 Task: Plan a team-building hiking excursion for the 28th at 10:30 AM to 11:00 AM.
Action: Mouse moved to (44, 80)
Screenshot: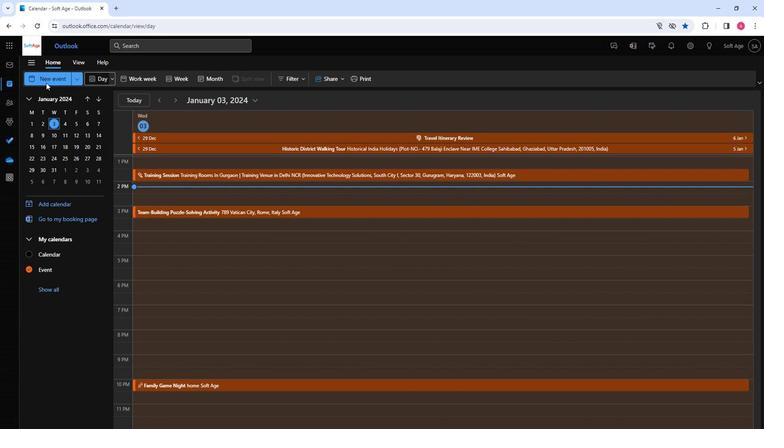 
Action: Mouse pressed left at (44, 80)
Screenshot: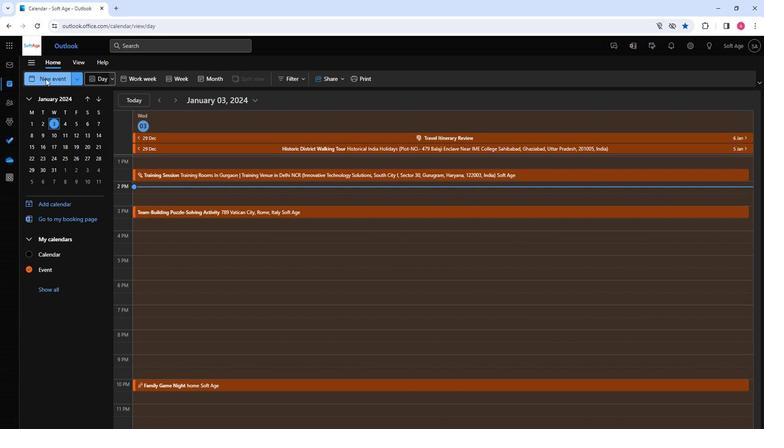 
Action: Mouse moved to (211, 132)
Screenshot: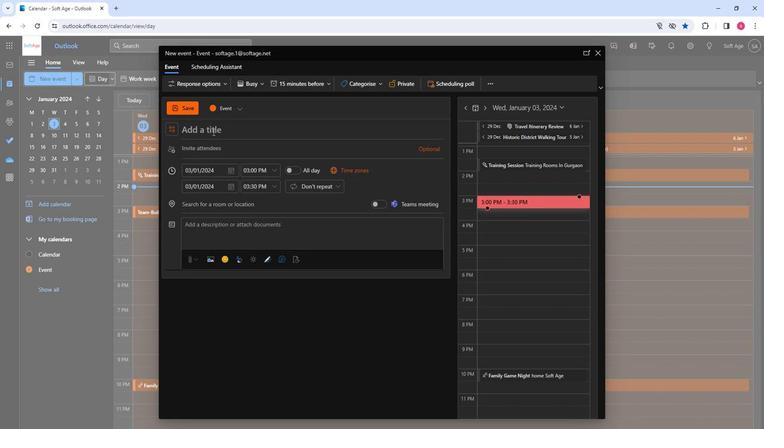 
Action: Mouse pressed left at (211, 132)
Screenshot: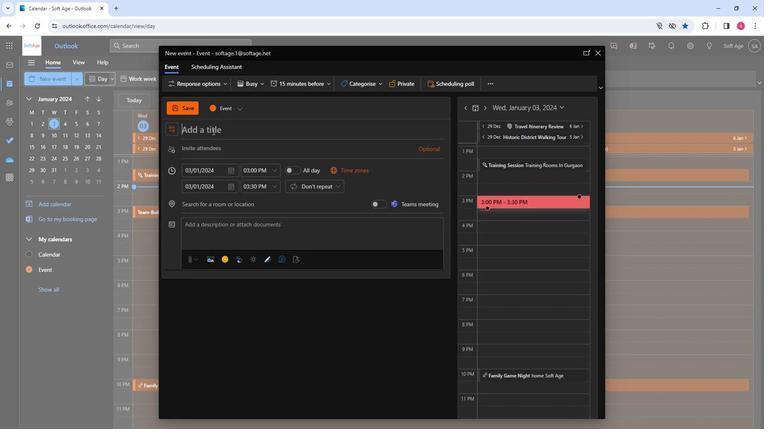 
Action: Mouse moved to (211, 131)
Screenshot: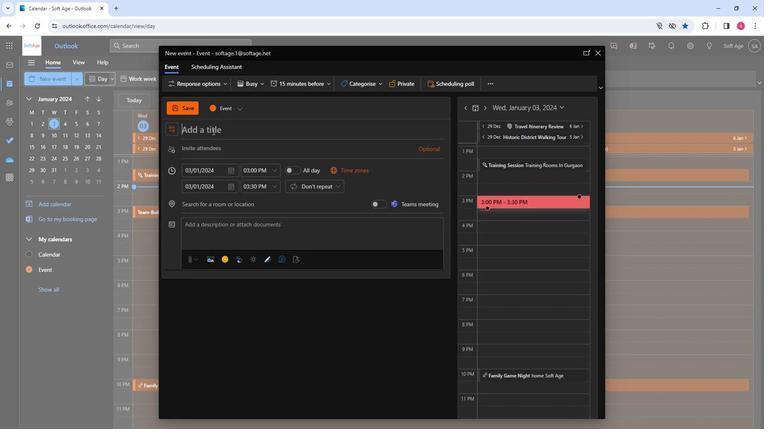 
Action: Key pressed <Key.shift>Team-<Key.shift>Building<Key.space><Key.shift>Hiking<Key.space><Key.shift>Excursion
Screenshot: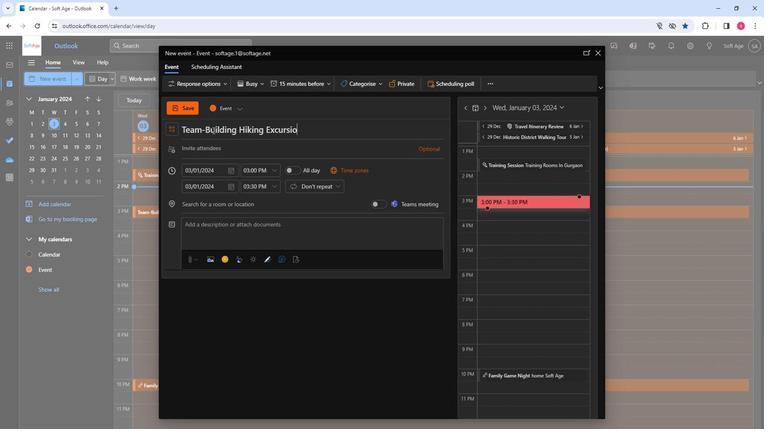 
Action: Mouse moved to (221, 149)
Screenshot: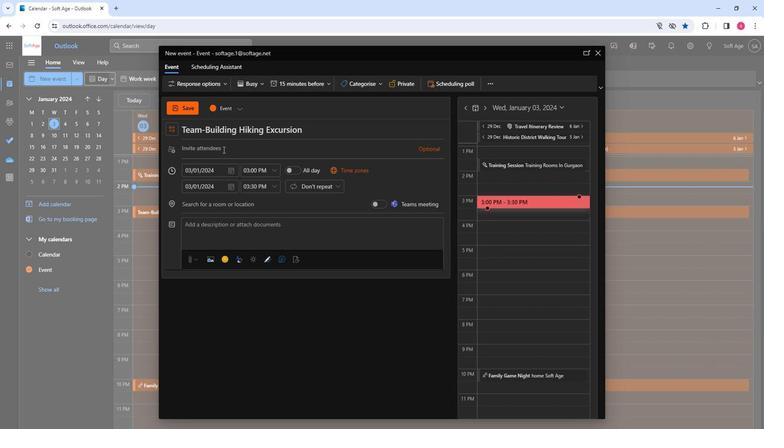 
Action: Mouse pressed left at (221, 149)
Screenshot: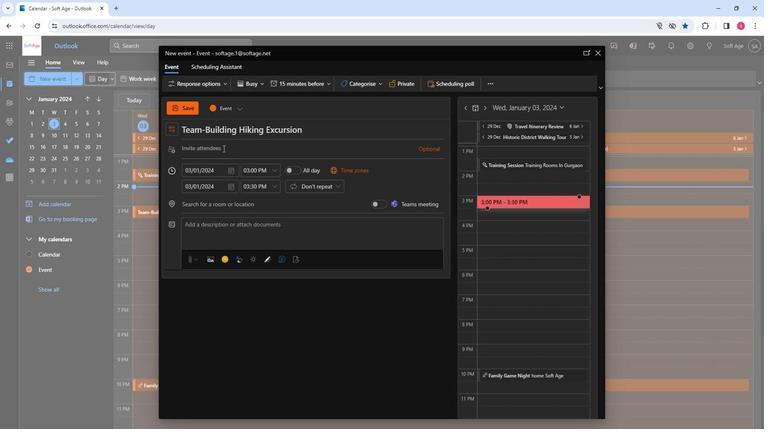 
Action: Mouse moved to (220, 149)
Screenshot: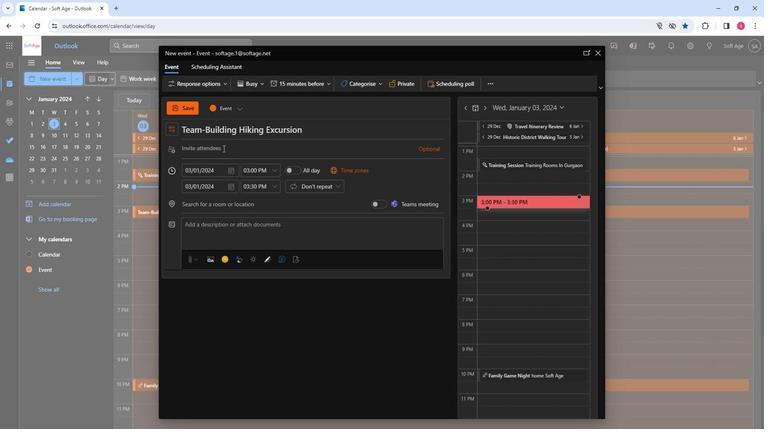 
Action: Key pressed so
Screenshot: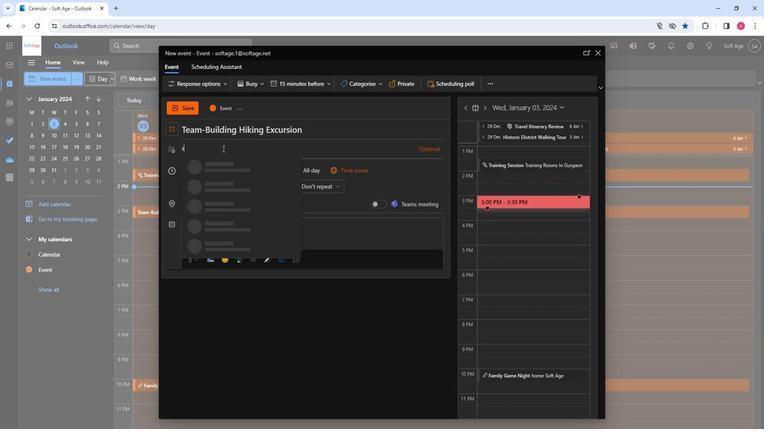 
Action: Mouse moved to (223, 201)
Screenshot: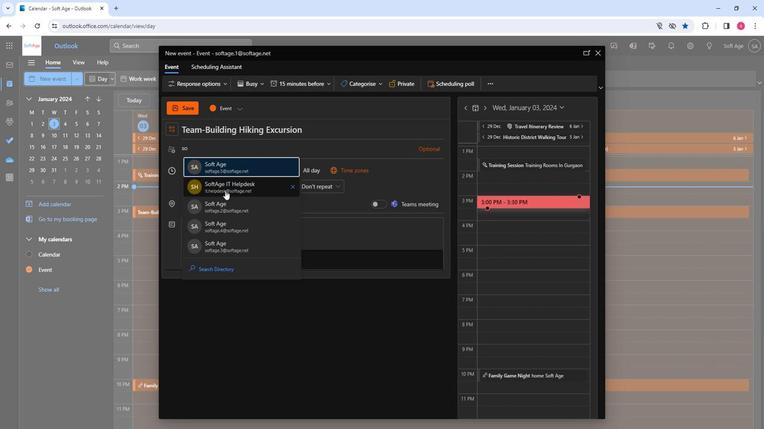 
Action: Mouse pressed left at (223, 201)
Screenshot: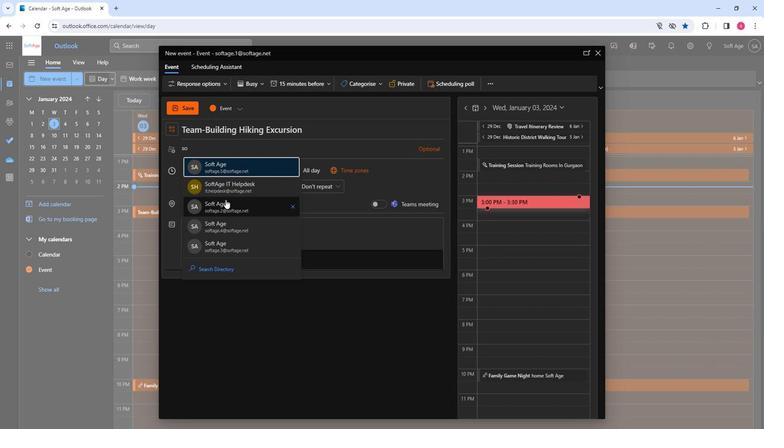 
Action: Key pressed so
Screenshot: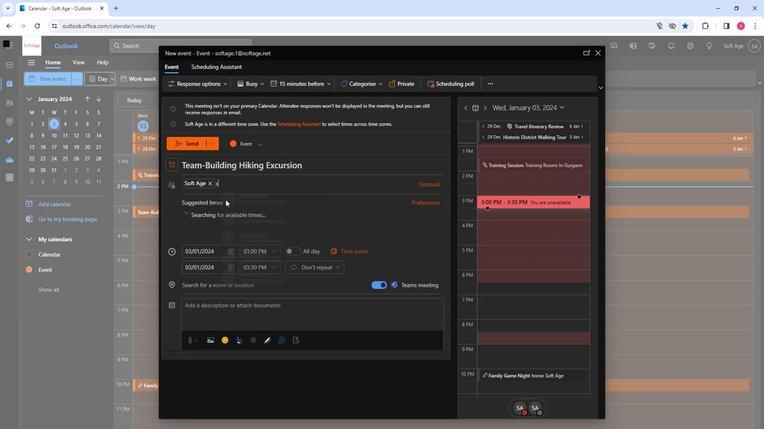 
Action: Mouse moved to (255, 247)
Screenshot: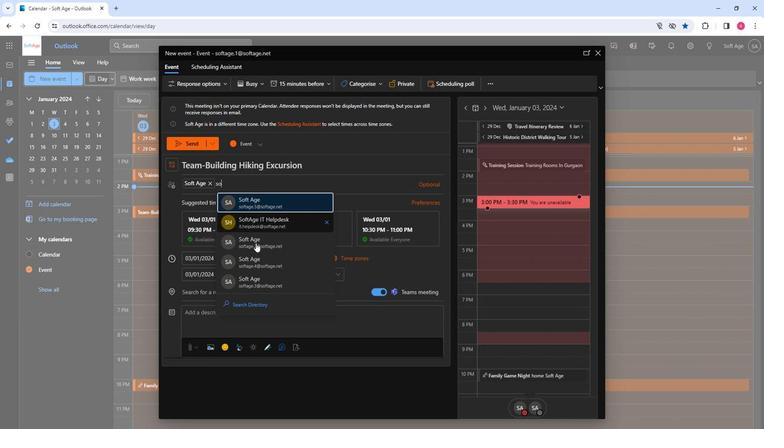 
Action: Mouse pressed left at (255, 247)
Screenshot: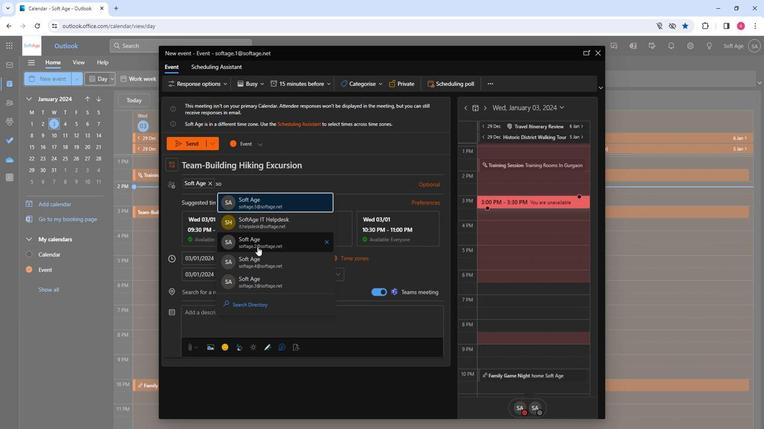 
Action: Mouse moved to (231, 259)
Screenshot: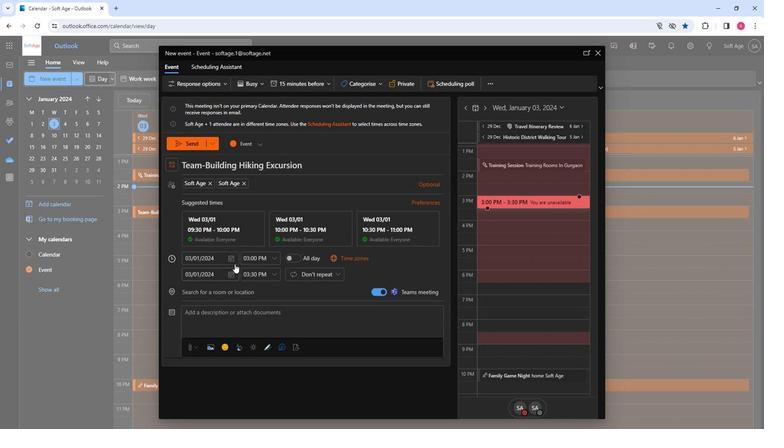 
Action: Mouse pressed left at (231, 259)
Screenshot: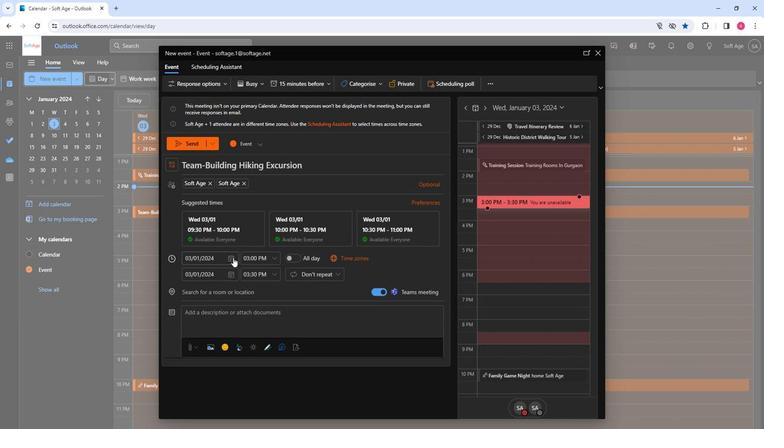 
Action: Mouse moved to (255, 336)
Screenshot: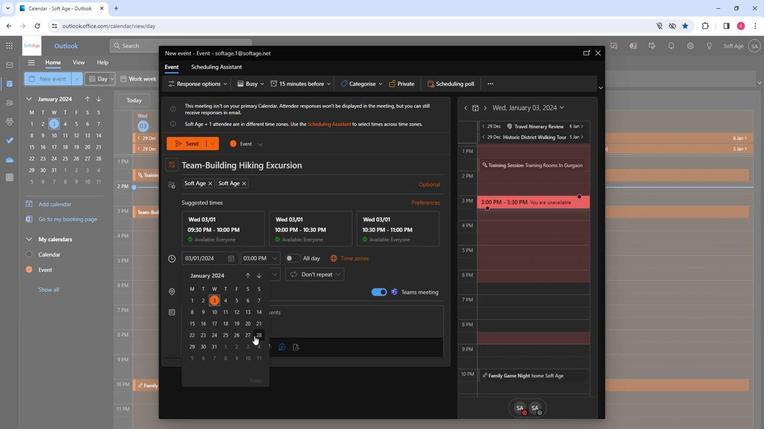 
Action: Mouse pressed left at (255, 336)
Screenshot: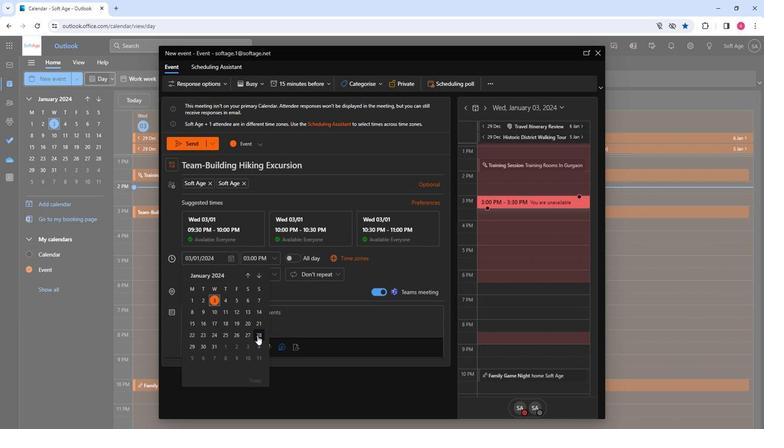 
Action: Mouse moved to (269, 258)
Screenshot: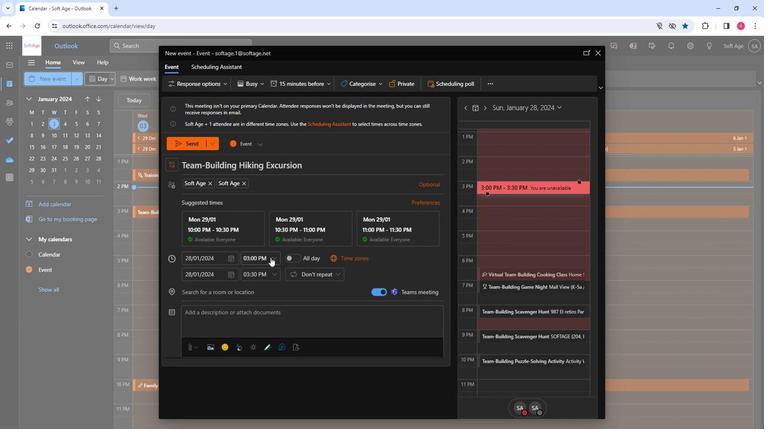 
Action: Mouse pressed left at (269, 258)
Screenshot: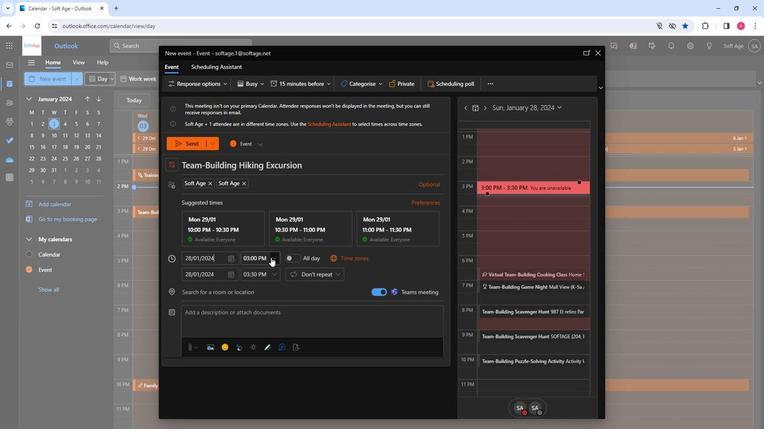 
Action: Mouse moved to (263, 288)
Screenshot: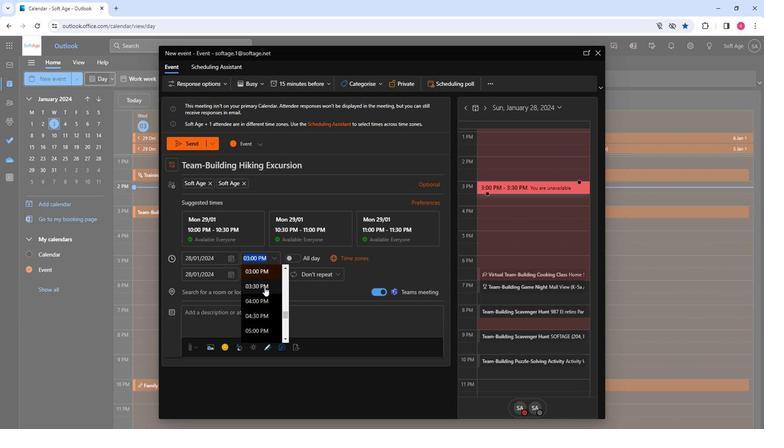 
Action: Mouse scrolled (263, 288) with delta (0, 0)
Screenshot: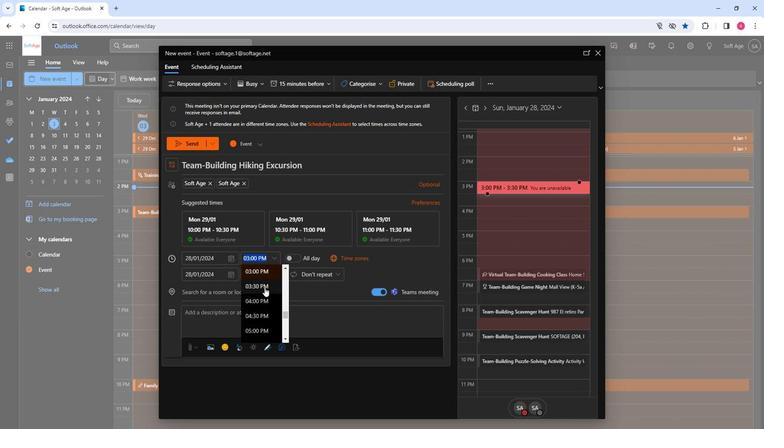
Action: Mouse moved to (263, 289)
Screenshot: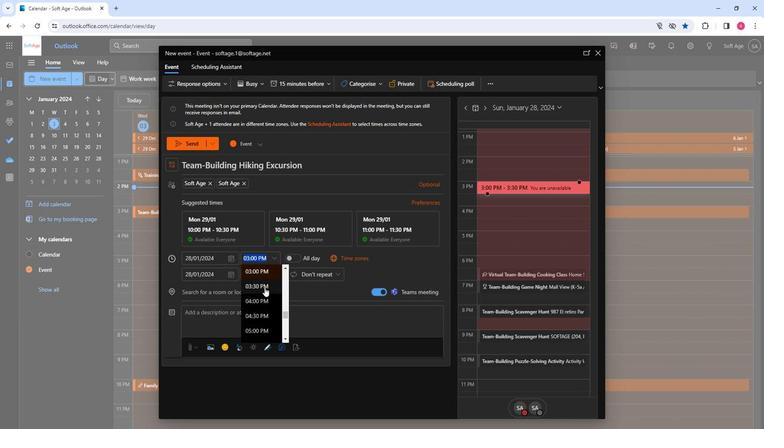 
Action: Mouse scrolled (263, 288) with delta (0, 0)
Screenshot: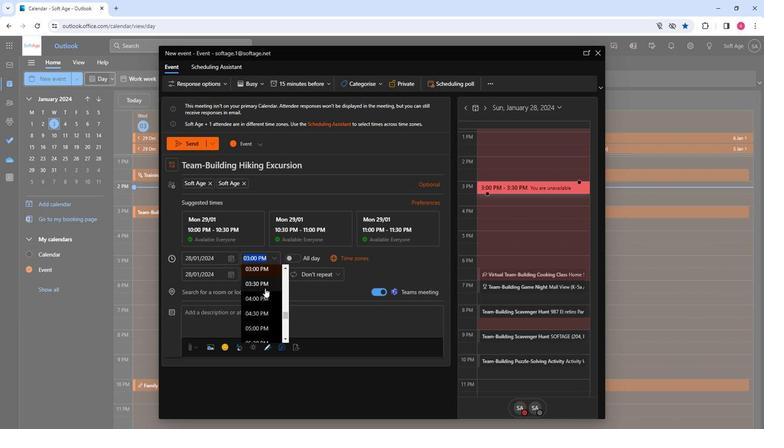 
Action: Mouse scrolled (263, 288) with delta (0, 0)
Screenshot: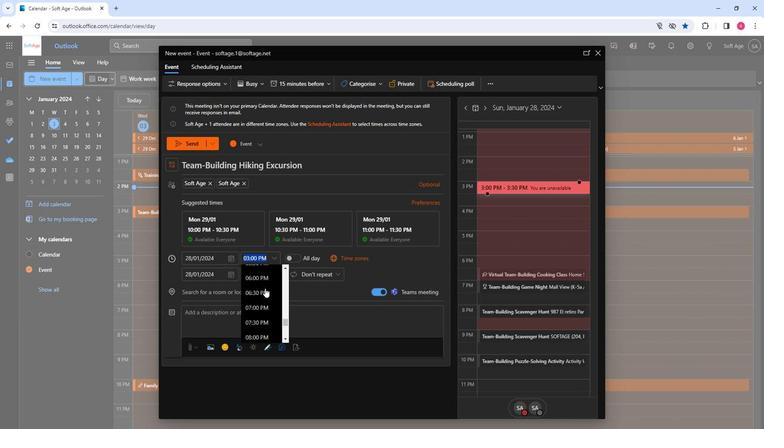 
Action: Mouse scrolled (263, 288) with delta (0, 0)
Screenshot: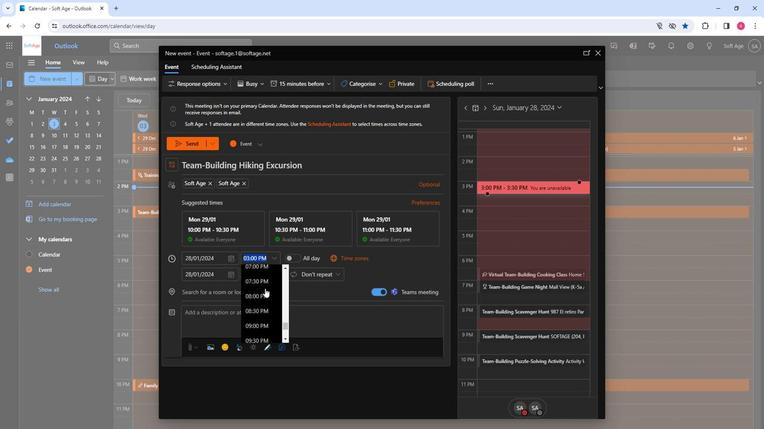 
Action: Mouse scrolled (263, 288) with delta (0, 0)
Screenshot: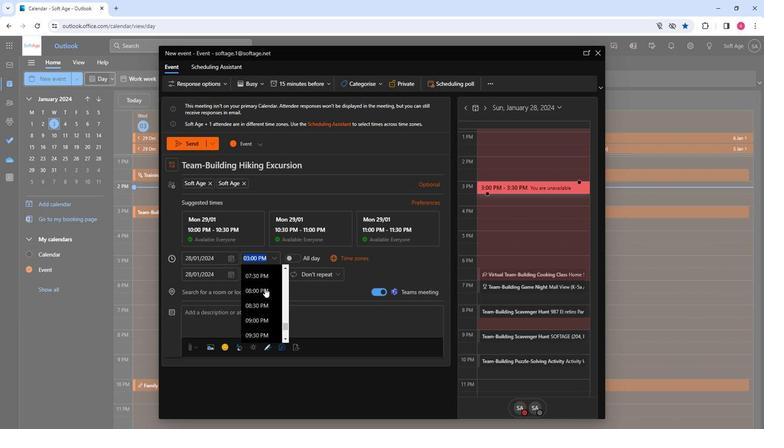 
Action: Mouse moved to (259, 304)
Screenshot: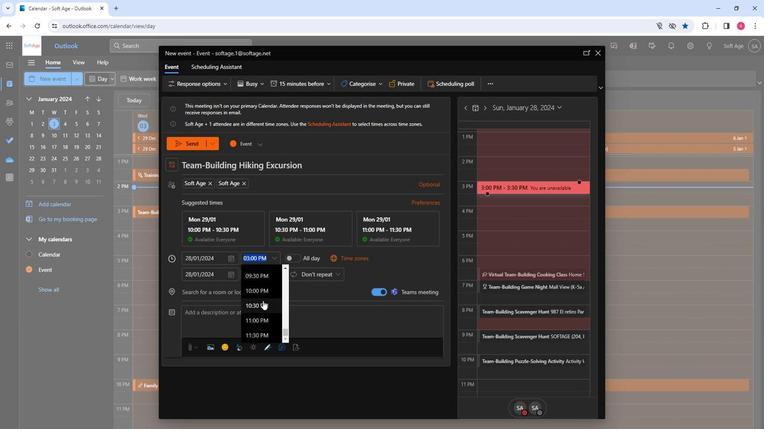 
Action: Mouse scrolled (259, 305) with delta (0, 0)
Screenshot: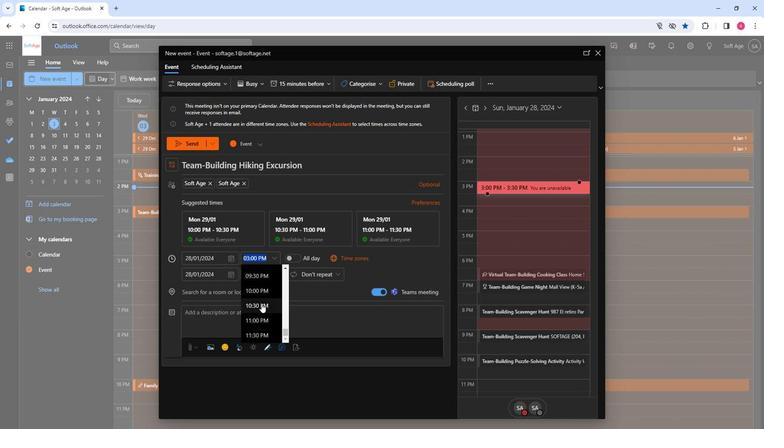 
Action: Mouse scrolled (259, 305) with delta (0, 0)
Screenshot: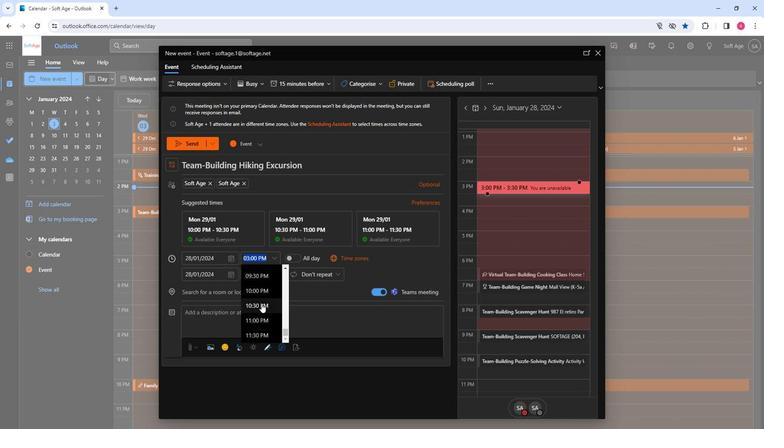 
Action: Mouse scrolled (259, 305) with delta (0, 0)
Screenshot: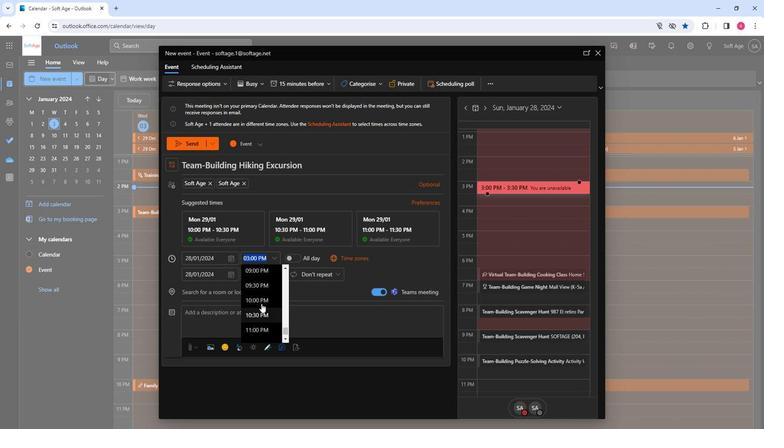 
Action: Mouse scrolled (259, 305) with delta (0, 0)
Screenshot: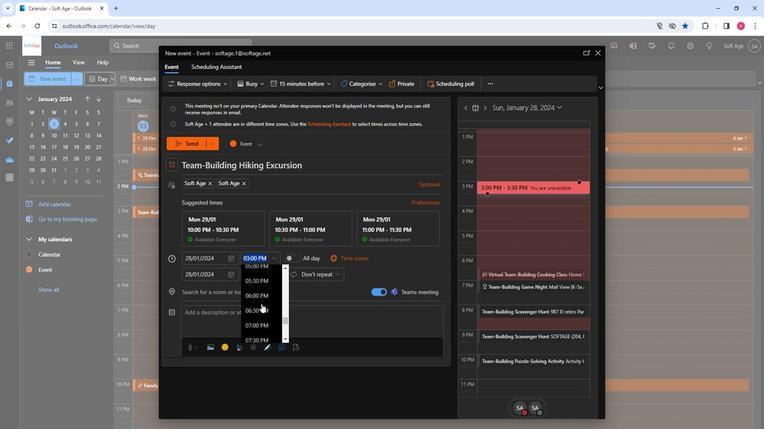 
Action: Mouse scrolled (259, 305) with delta (0, 0)
Screenshot: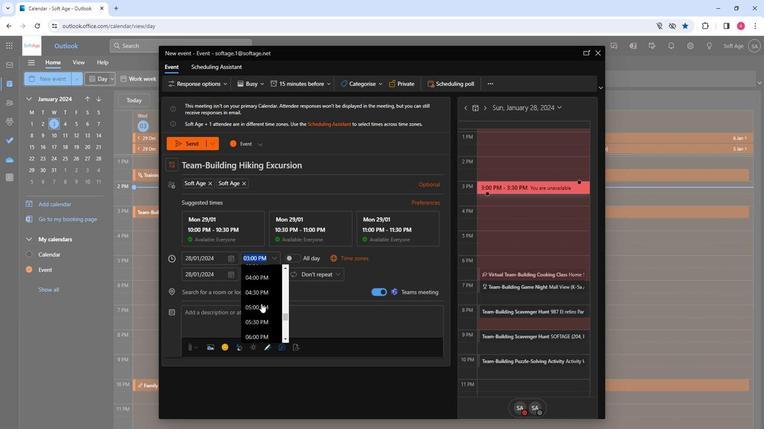 
Action: Mouse scrolled (259, 305) with delta (0, 0)
Screenshot: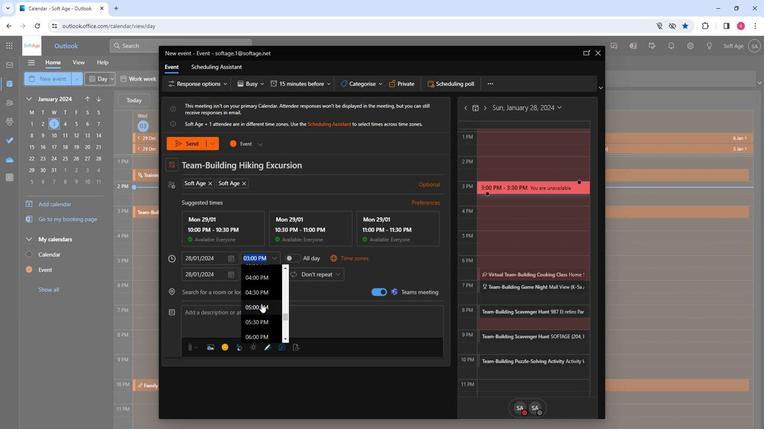 
Action: Mouse scrolled (259, 305) with delta (0, 0)
Screenshot: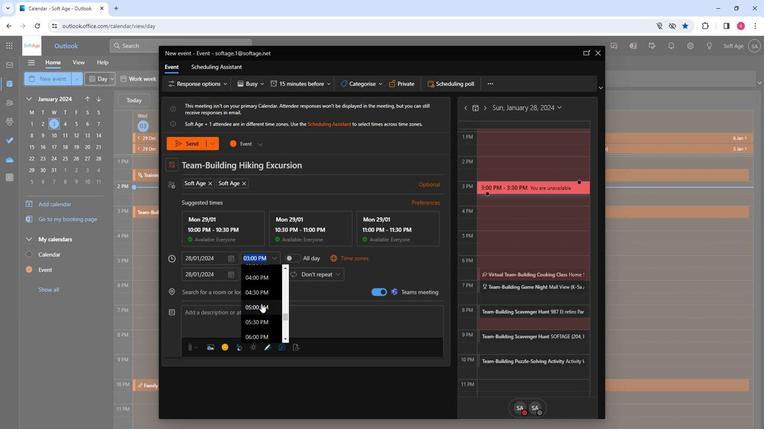 
Action: Mouse scrolled (259, 305) with delta (0, 0)
Screenshot: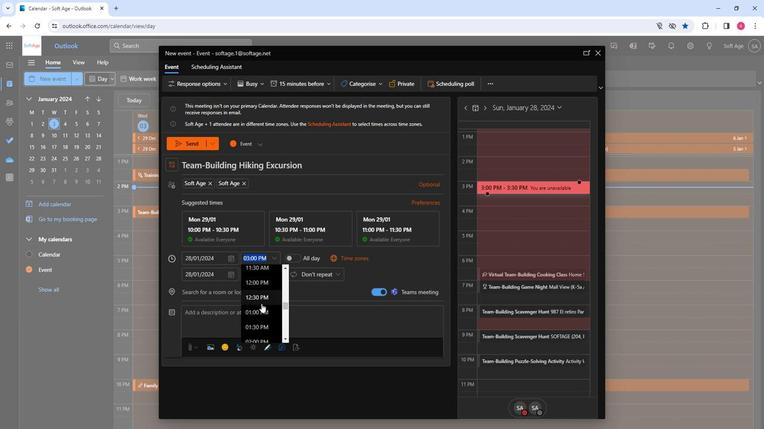 
Action: Mouse scrolled (259, 305) with delta (0, 0)
Screenshot: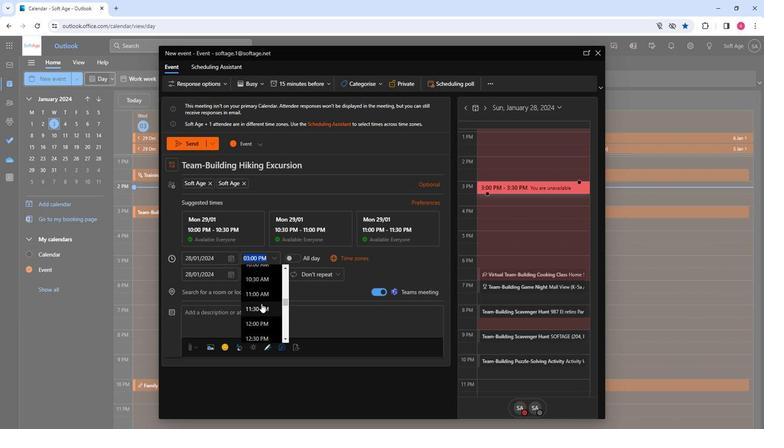 
Action: Mouse moved to (256, 318)
Screenshot: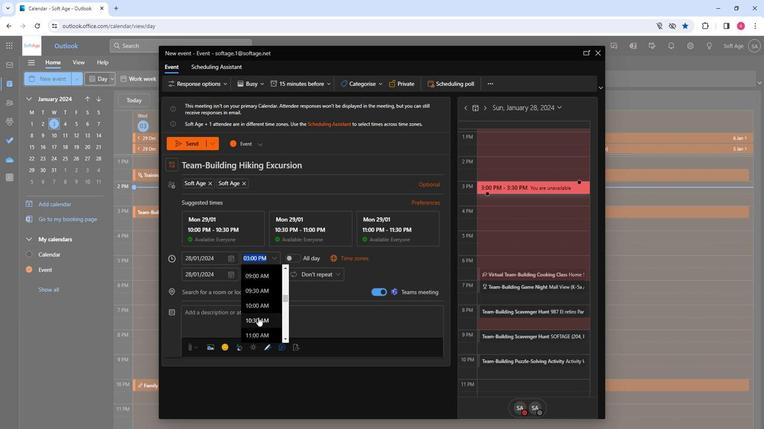 
Action: Mouse pressed left at (256, 318)
Screenshot: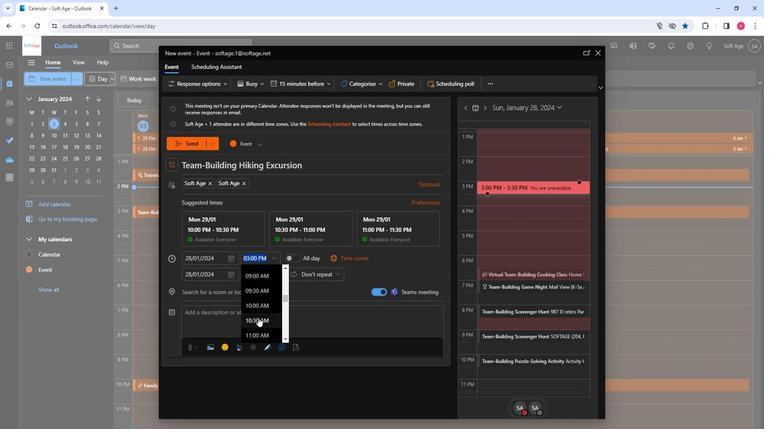 
Action: Mouse moved to (204, 296)
Screenshot: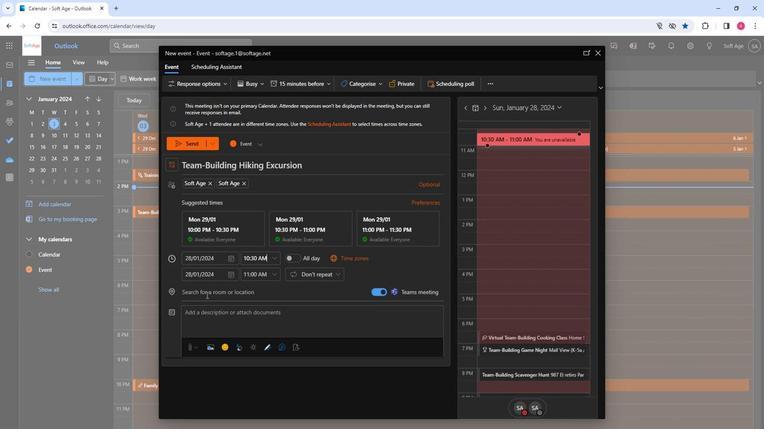 
Action: Mouse pressed left at (204, 296)
Screenshot: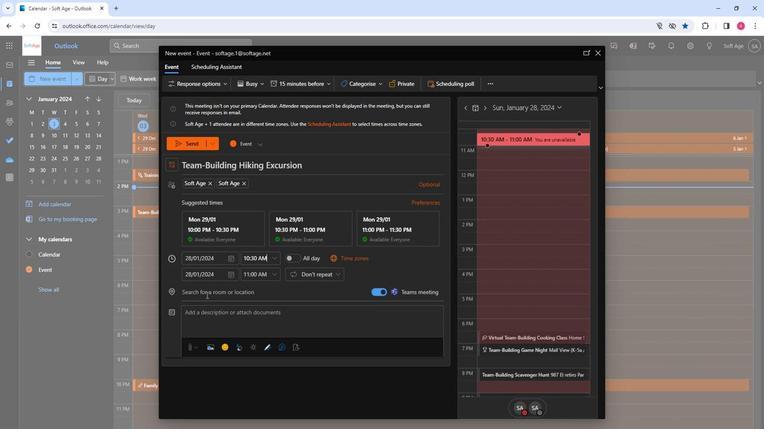
Action: Key pressed hiking
Screenshot: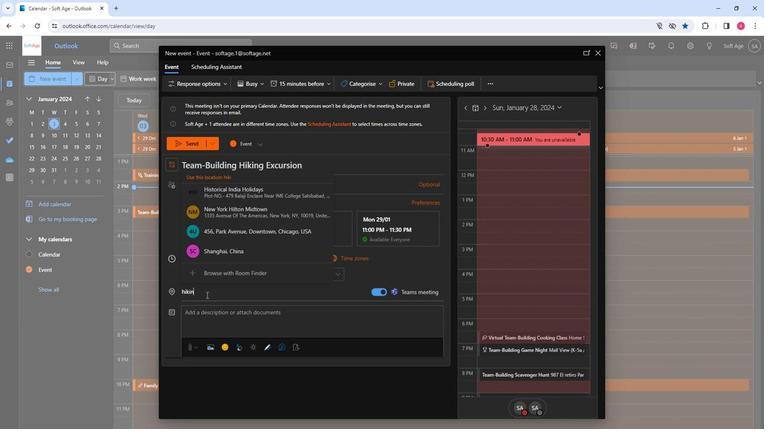 
Action: Mouse moved to (214, 237)
Screenshot: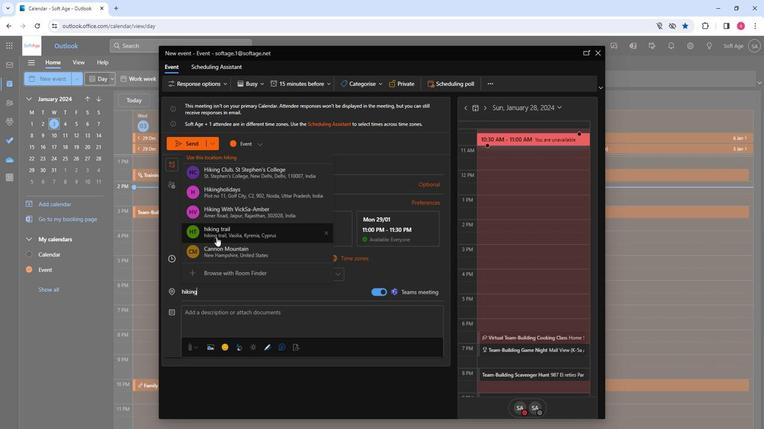 
Action: Mouse pressed left at (214, 237)
Screenshot: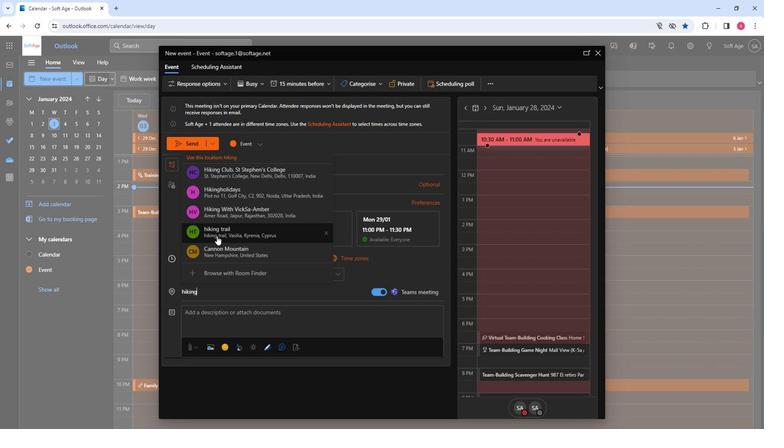 
Action: Mouse moved to (209, 313)
Screenshot: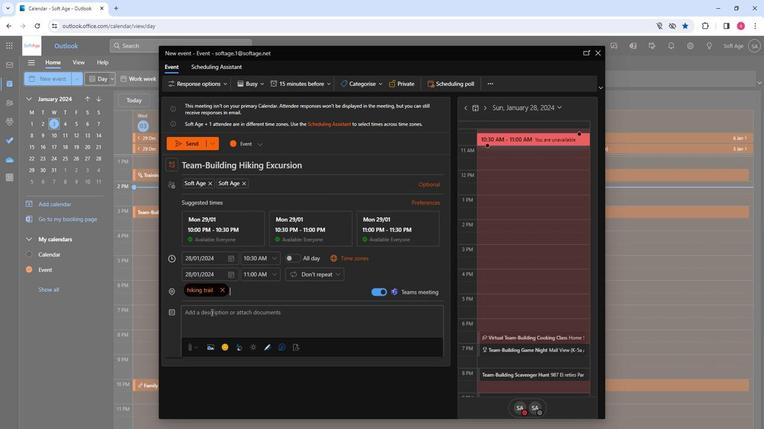 
Action: Mouse pressed left at (209, 313)
Screenshot: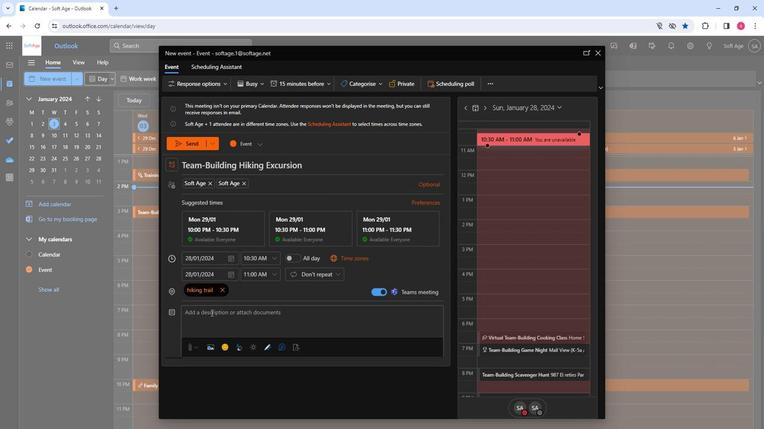 
Action: Key pressed <Key.shift><Key.shift>Ascend<Key.space>to<Key.space>teamwork<Key.shift>!<Key.space><Key.shift>Join<Key.space>our<Key.space>team-building<Key.space>hiking<Key.space>excursion.<Key.space><Key.shift>Traverse<Key.space>nature,<Key.space>conquer<Key.space>trails,<Key.space>and<Key.space>strengthen<Key.space>bonds<Key.space>in<Key.space>an<Key.space>adventure<Key.backspace><Key.backspace>rous<Key.space>journey.<Key.space><Key.shift>Connect,<Key.space>challenge,<Key.space>and<Key.space>conquer<Key.space>together.
Screenshot: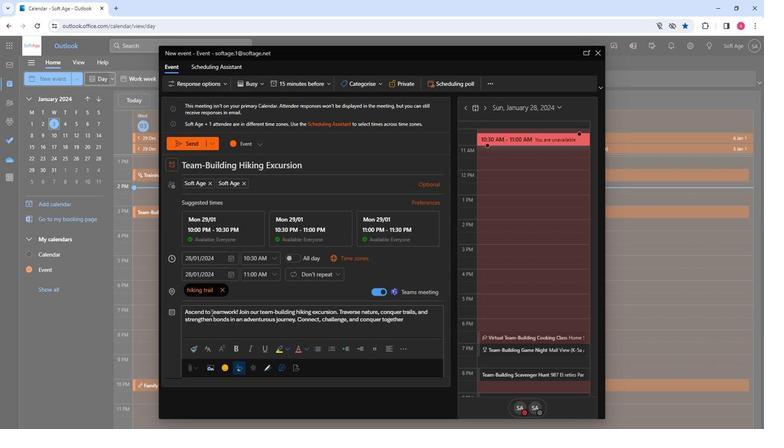 
Action: Mouse moved to (259, 314)
Screenshot: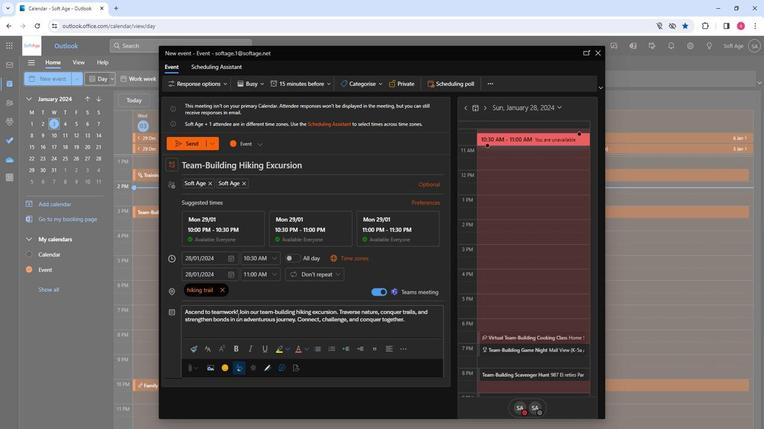 
Action: Mouse pressed left at (259, 314)
Screenshot: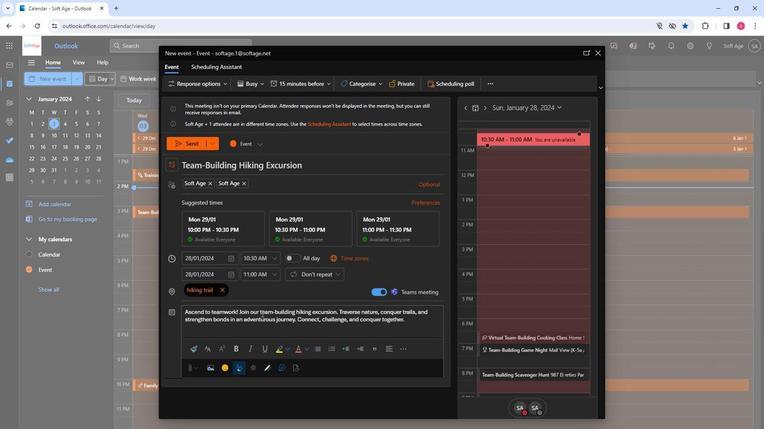 
Action: Mouse pressed left at (259, 314)
Screenshot: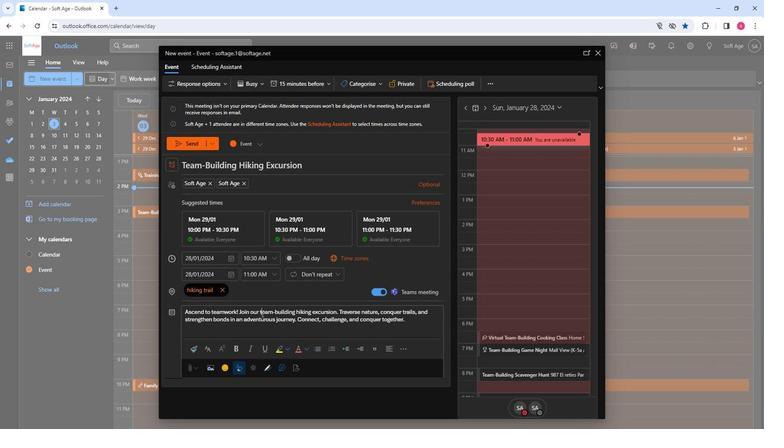 
Action: Mouse pressed left at (259, 314)
Screenshot: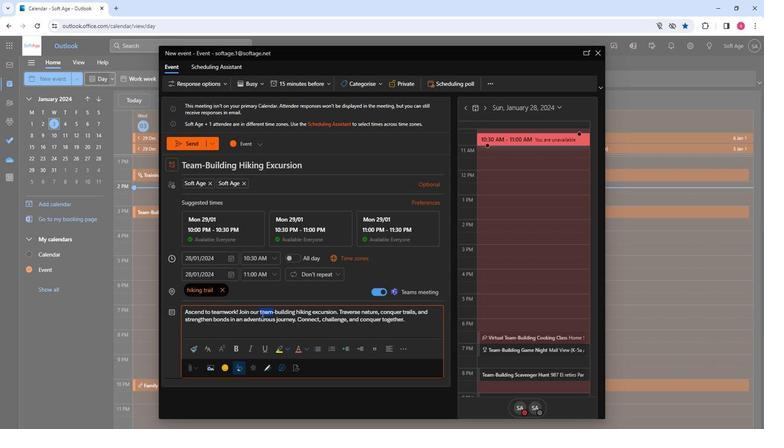 
Action: Mouse pressed left at (259, 314)
Screenshot: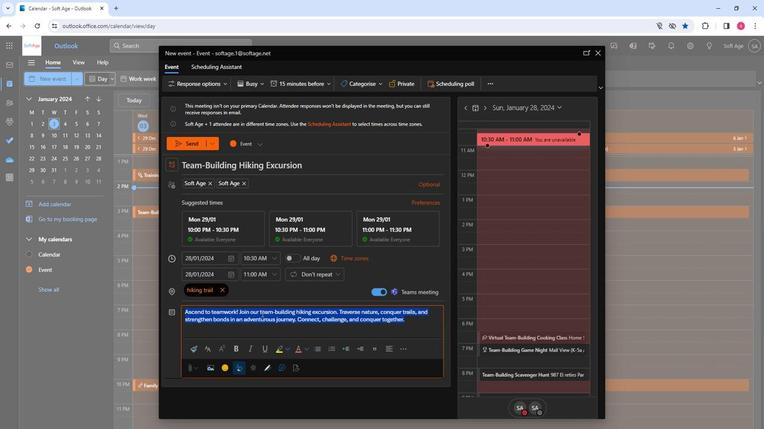 
Action: Mouse moved to (211, 349)
Screenshot: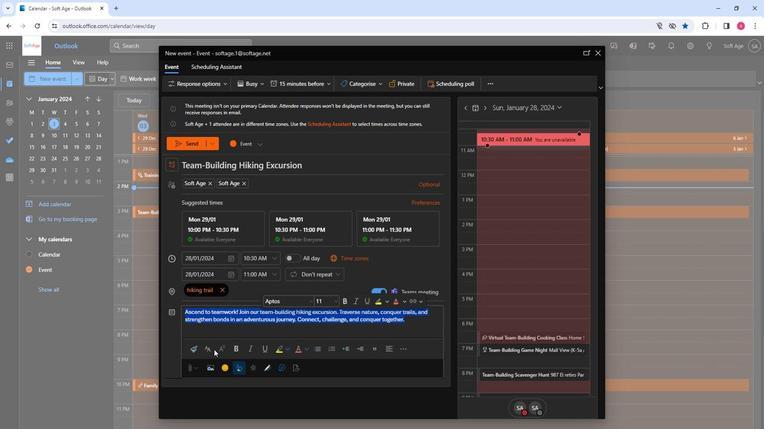 
Action: Mouse pressed left at (211, 349)
Screenshot: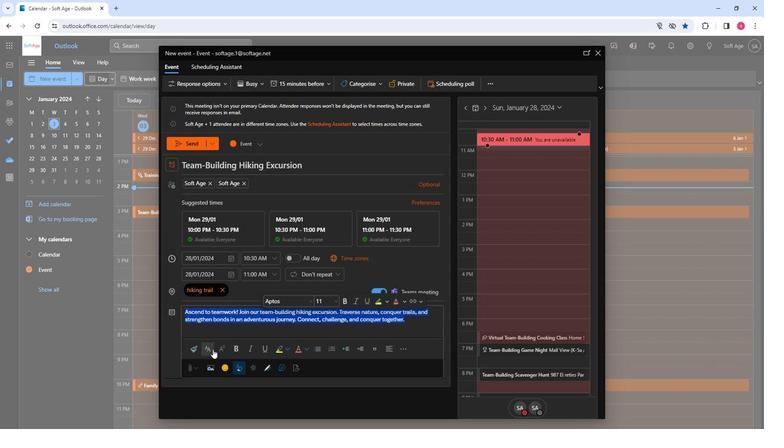 
Action: Mouse moved to (241, 289)
Screenshot: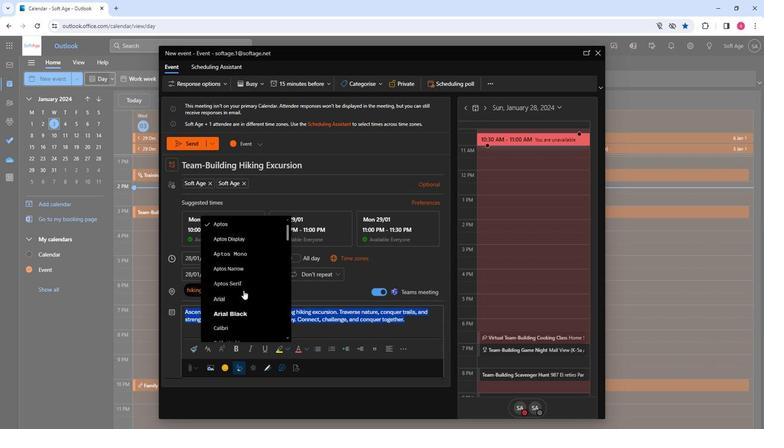 
Action: Mouse scrolled (241, 289) with delta (0, 0)
Screenshot: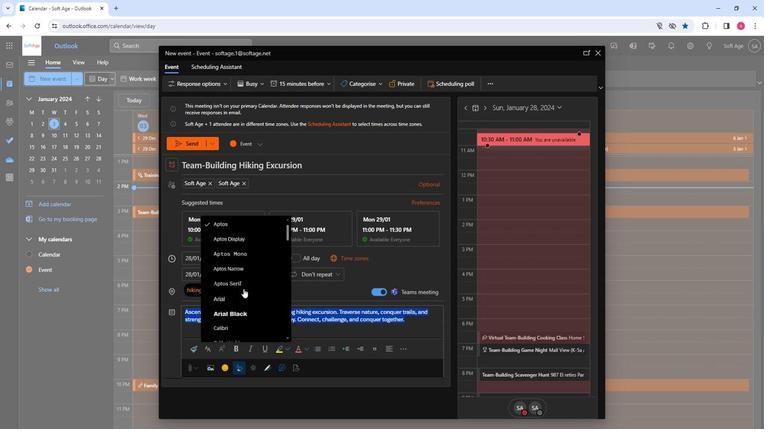 
Action: Mouse scrolled (241, 289) with delta (0, 0)
Screenshot: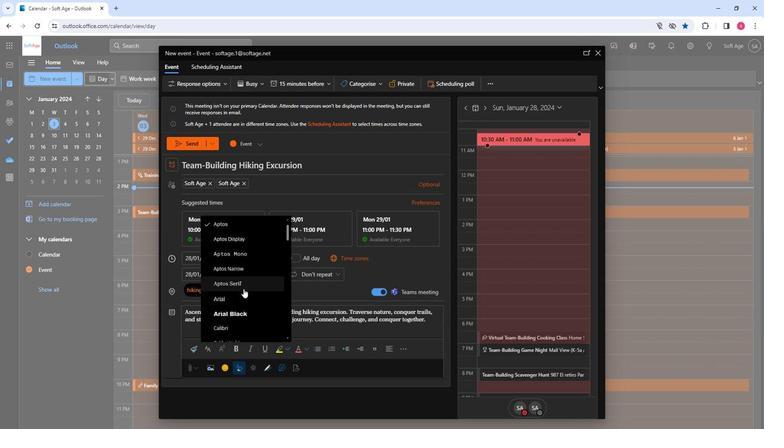 
Action: Mouse scrolled (241, 289) with delta (0, 0)
Screenshot: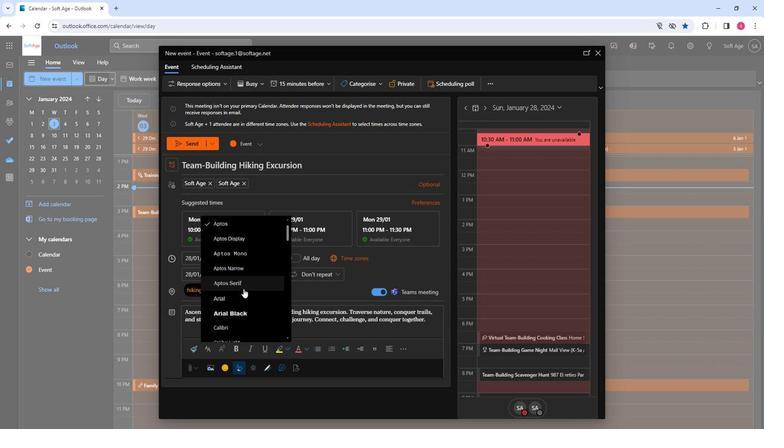 
Action: Mouse scrolled (241, 289) with delta (0, 0)
Screenshot: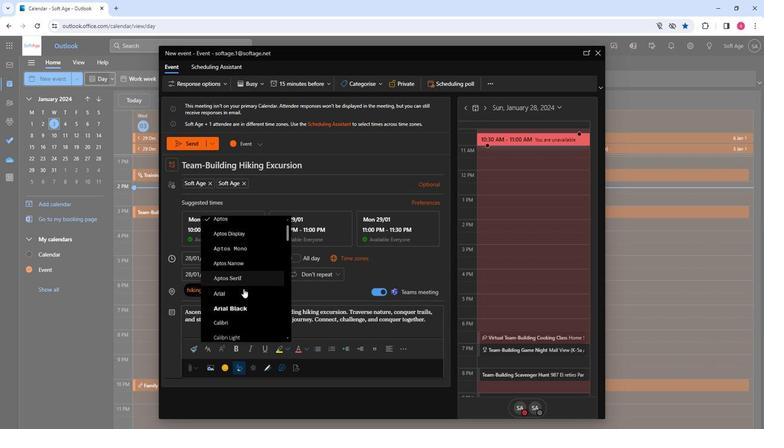 
Action: Mouse moved to (231, 253)
Screenshot: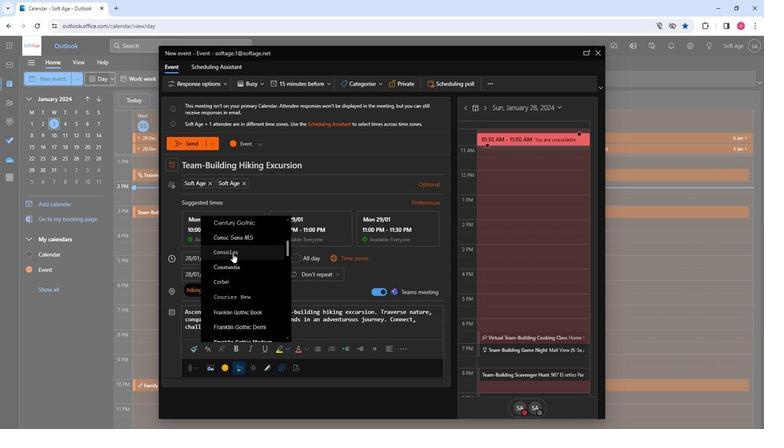 
Action: Mouse pressed left at (231, 253)
Screenshot: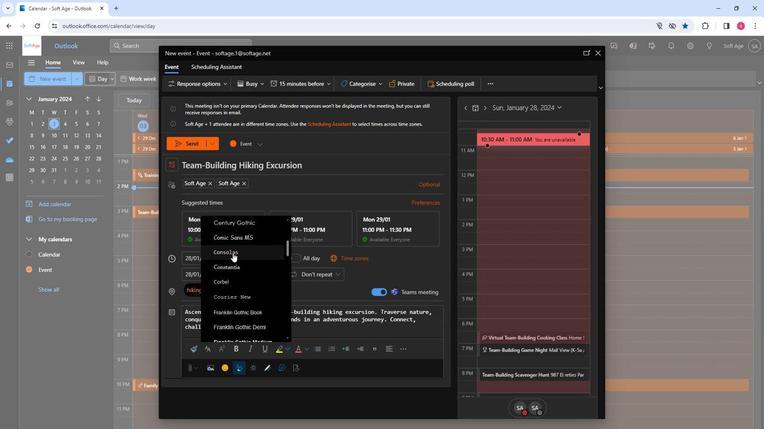 
Action: Mouse moved to (247, 351)
Screenshot: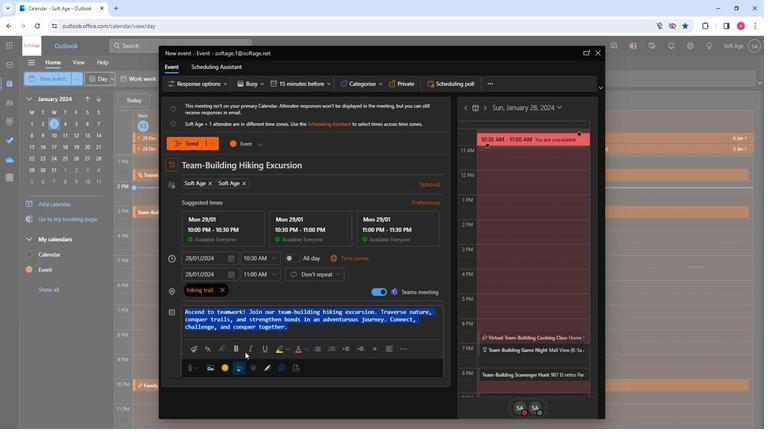 
Action: Mouse pressed left at (247, 351)
Screenshot: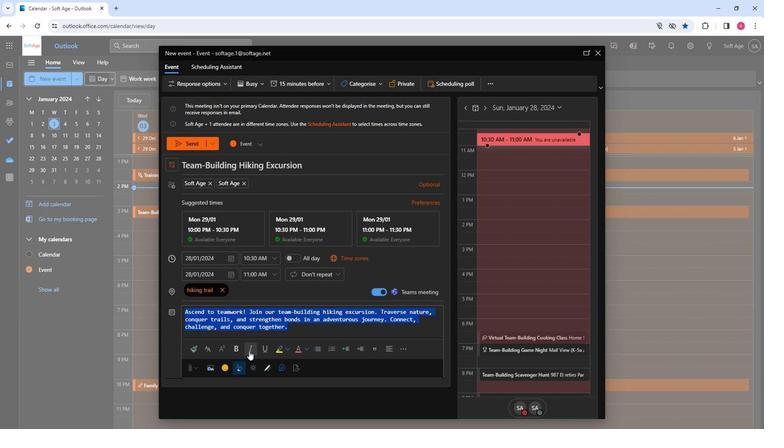 
Action: Mouse moved to (285, 349)
Screenshot: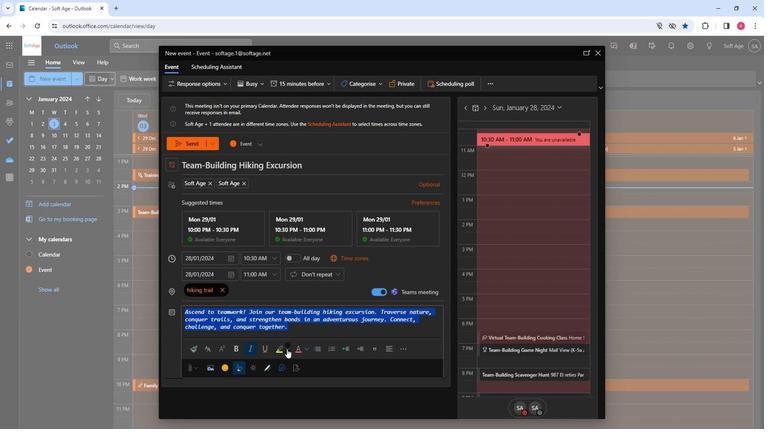 
Action: Mouse pressed left at (285, 349)
Screenshot: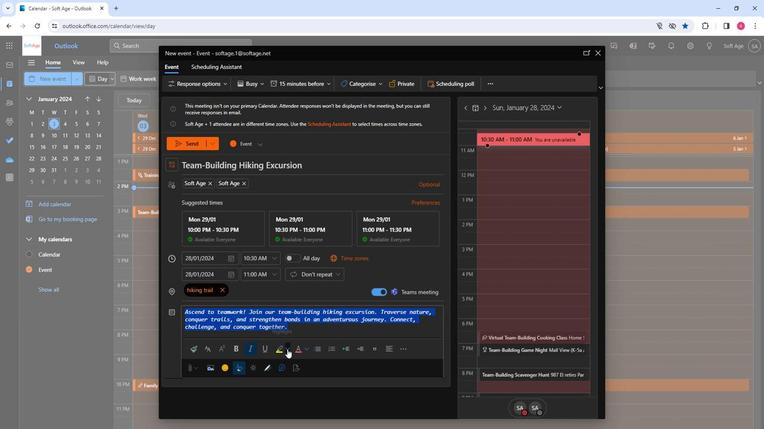 
Action: Mouse moved to (303, 370)
Screenshot: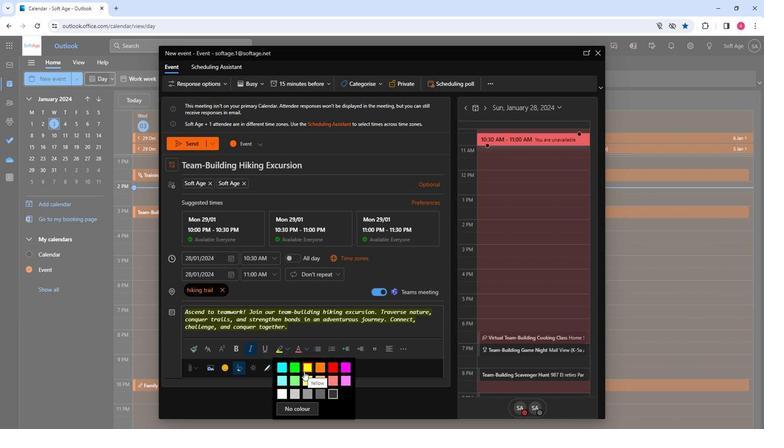 
Action: Mouse pressed left at (303, 370)
Screenshot: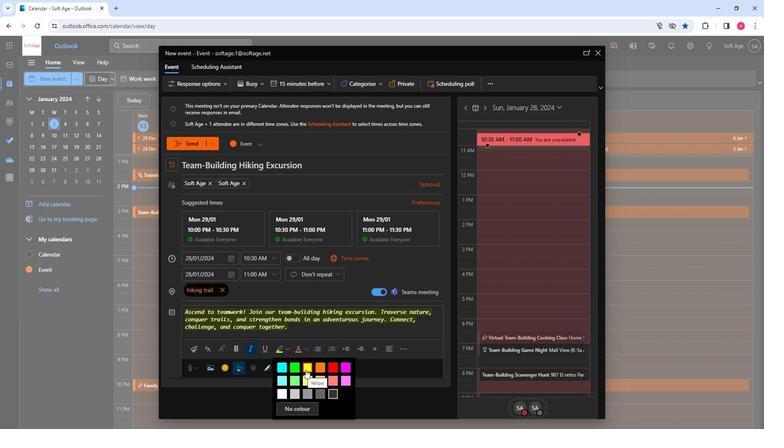 
Action: Mouse moved to (306, 351)
Screenshot: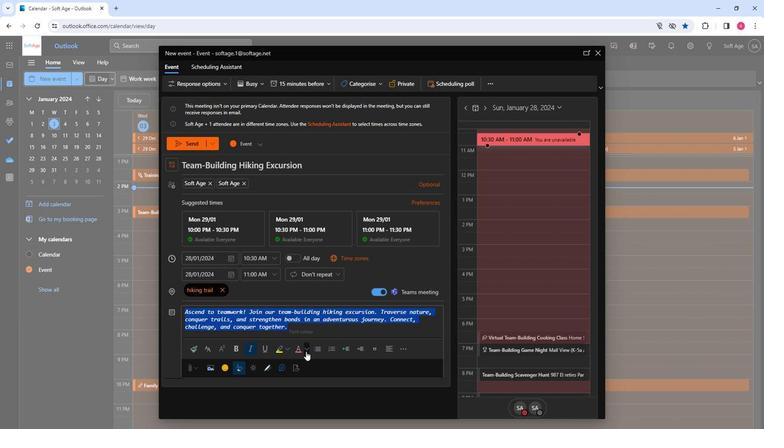
Action: Mouse pressed left at (306, 351)
Screenshot: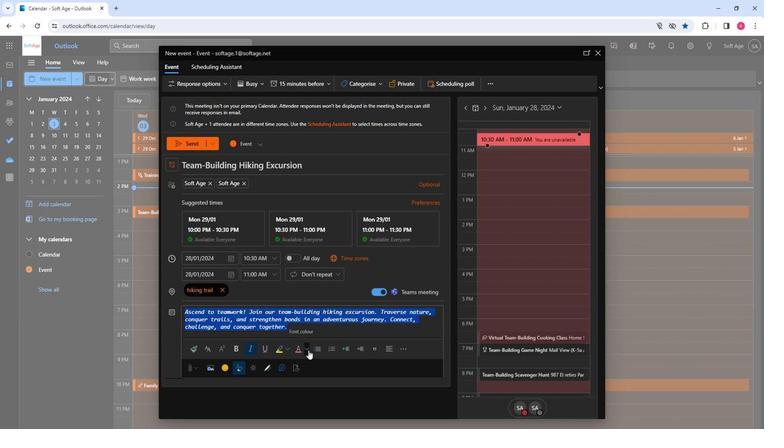 
Action: Mouse moved to (365, 305)
Screenshot: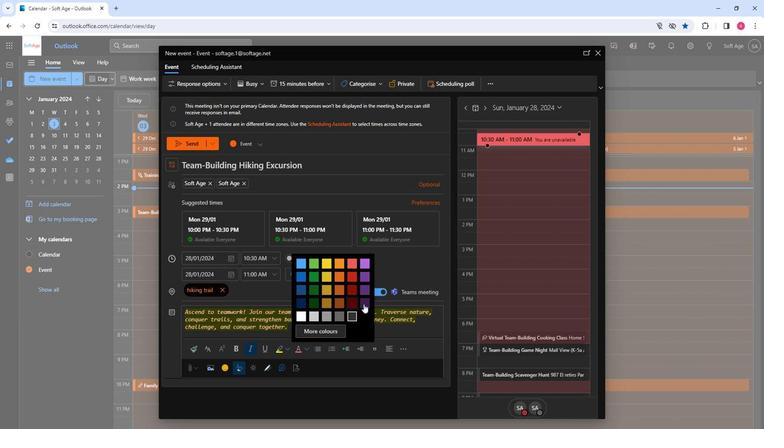 
Action: Mouse pressed left at (365, 305)
Screenshot: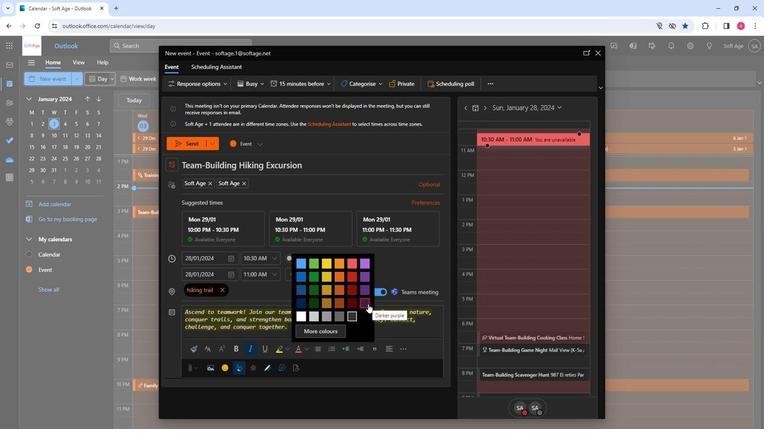
Action: Mouse moved to (312, 334)
Screenshot: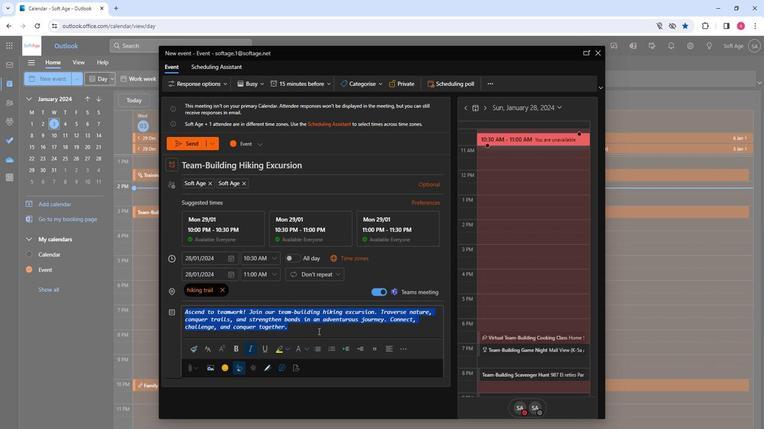 
Action: Mouse pressed left at (312, 334)
Screenshot: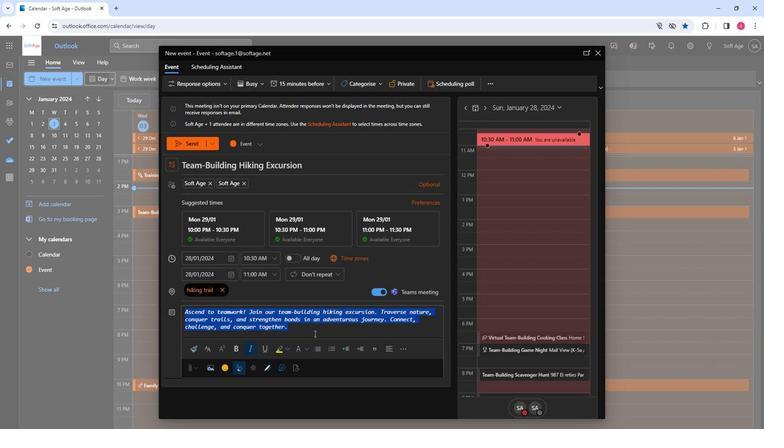 
Action: Mouse moved to (224, 371)
Screenshot: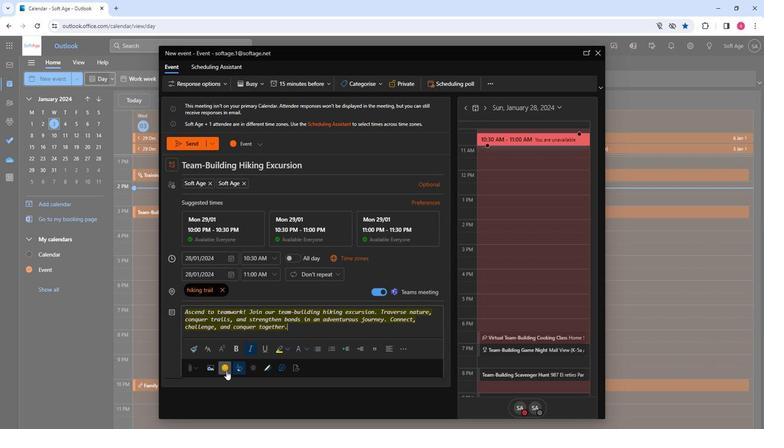 
Action: Mouse pressed left at (224, 371)
Screenshot: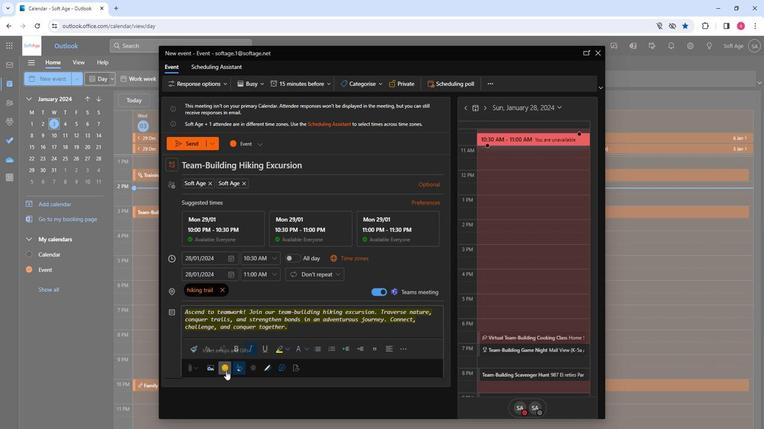 
Action: Mouse moved to (482, 132)
Screenshot: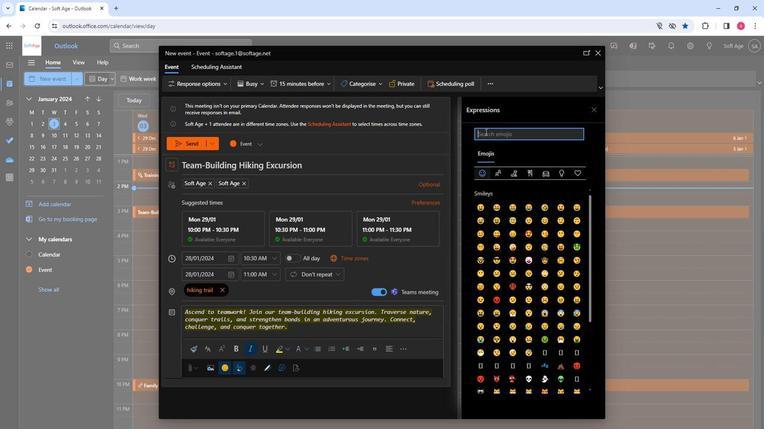 
Action: Mouse pressed left at (482, 132)
Screenshot: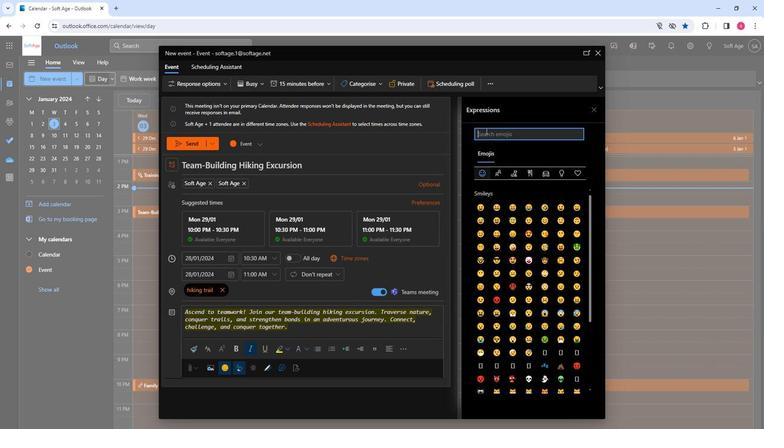 
Action: Key pressed hiking
Screenshot: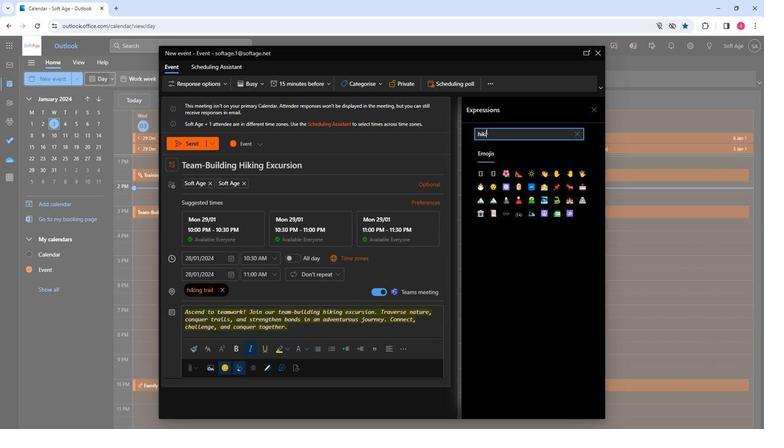 
Action: Mouse moved to (515, 173)
Screenshot: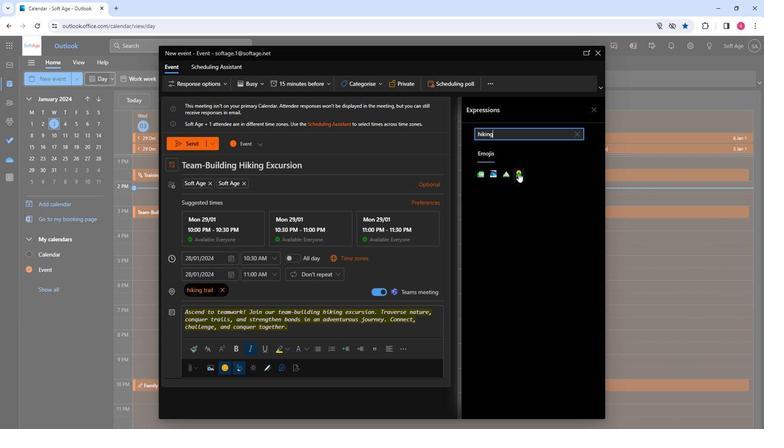 
Action: Mouse pressed left at (515, 173)
Screenshot: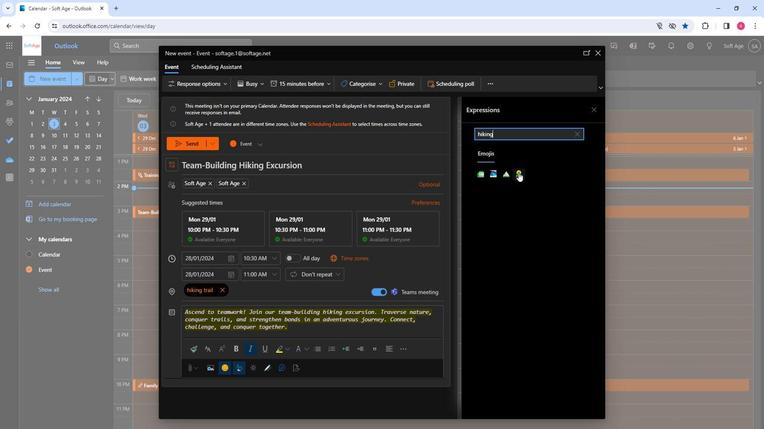 
Action: Mouse moved to (588, 110)
Screenshot: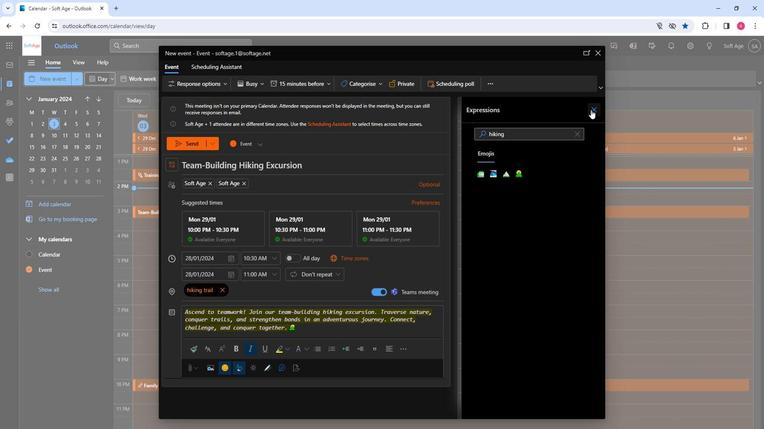 
Action: Mouse pressed left at (588, 110)
Screenshot: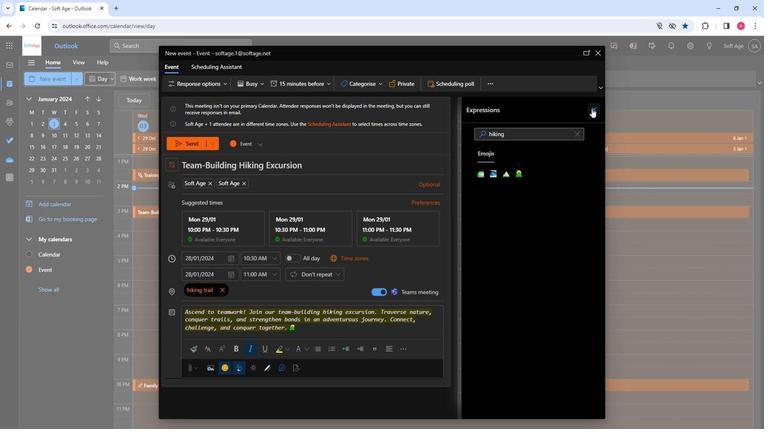 
Action: Mouse moved to (182, 142)
Screenshot: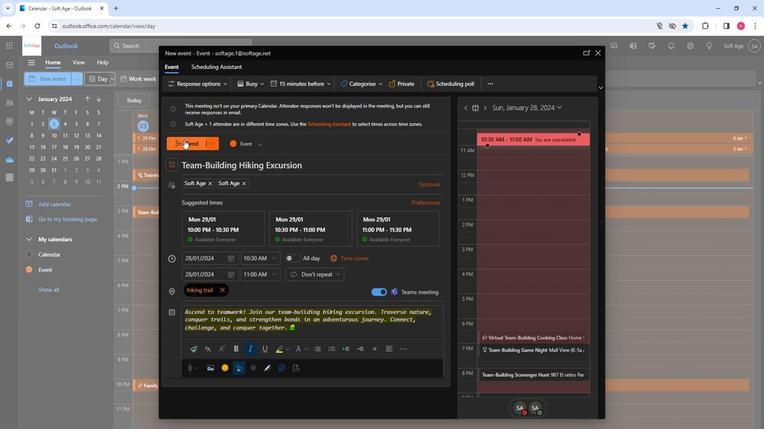 
Action: Mouse pressed left at (182, 142)
Screenshot: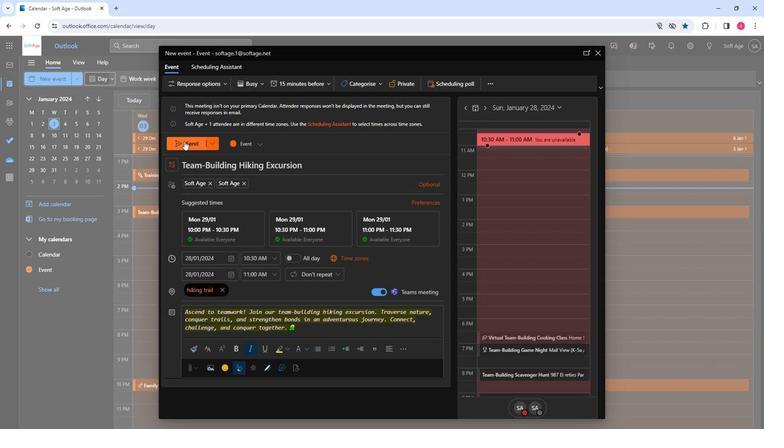 
Action: Mouse moved to (319, 274)
Screenshot: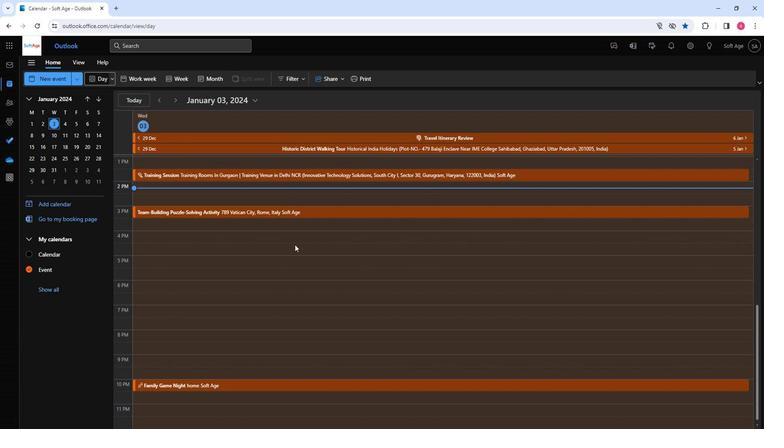 
